 Task: Use the formula "FDIST" in spreadsheet "Project protfolio".
Action: Mouse moved to (750, 123)
Screenshot: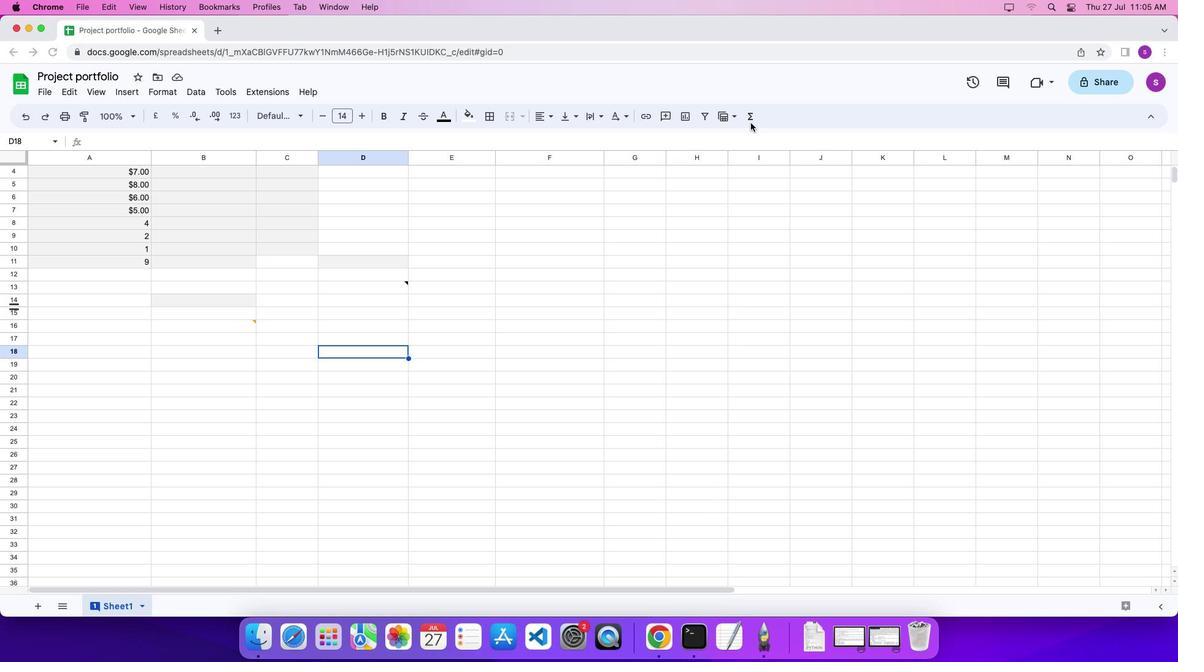 
Action: Mouse pressed left at (750, 123)
Screenshot: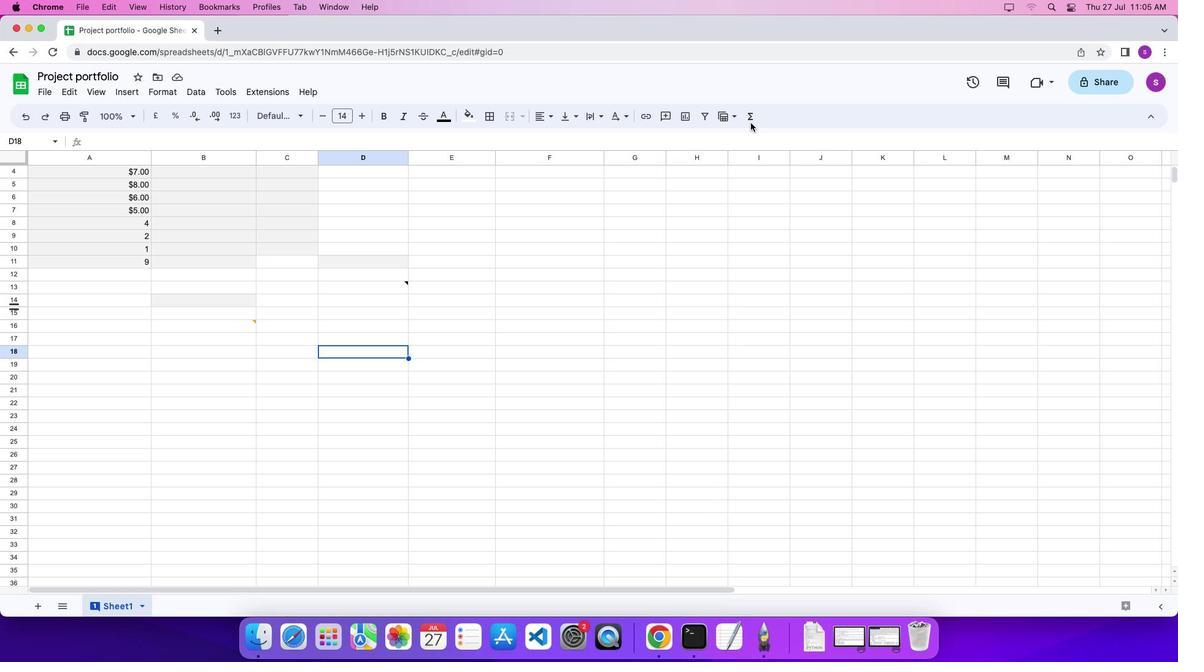 
Action: Mouse moved to (750, 119)
Screenshot: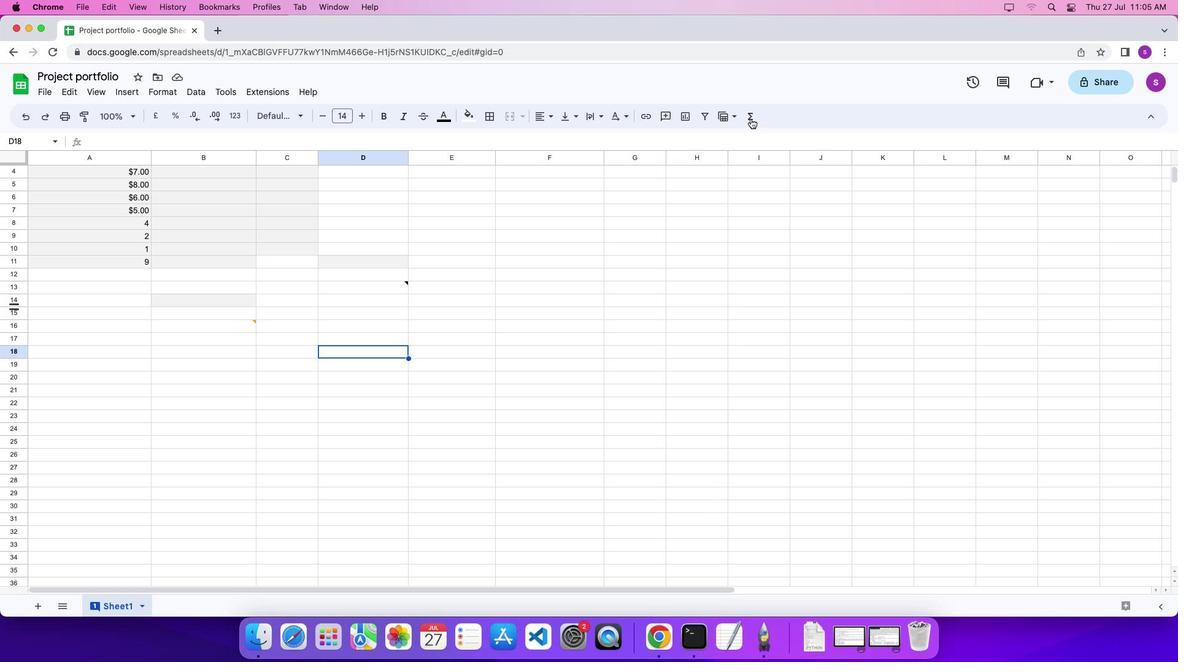 
Action: Mouse pressed left at (750, 119)
Screenshot: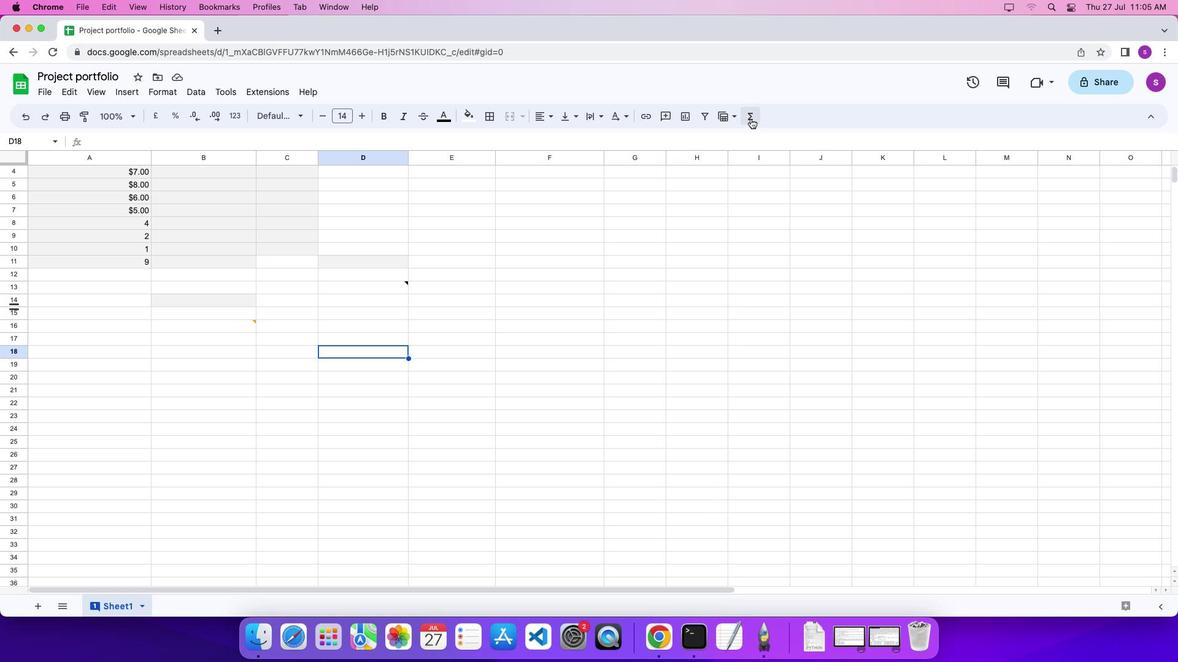 
Action: Mouse moved to (938, 530)
Screenshot: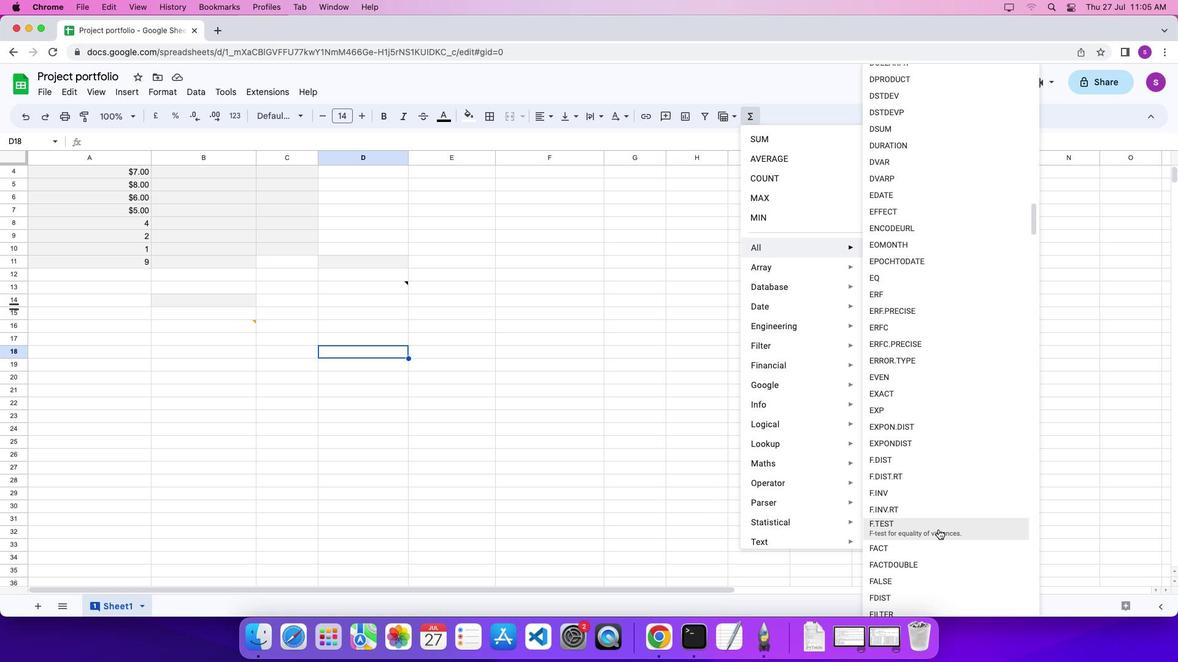 
Action: Mouse scrolled (938, 530) with delta (0, 0)
Screenshot: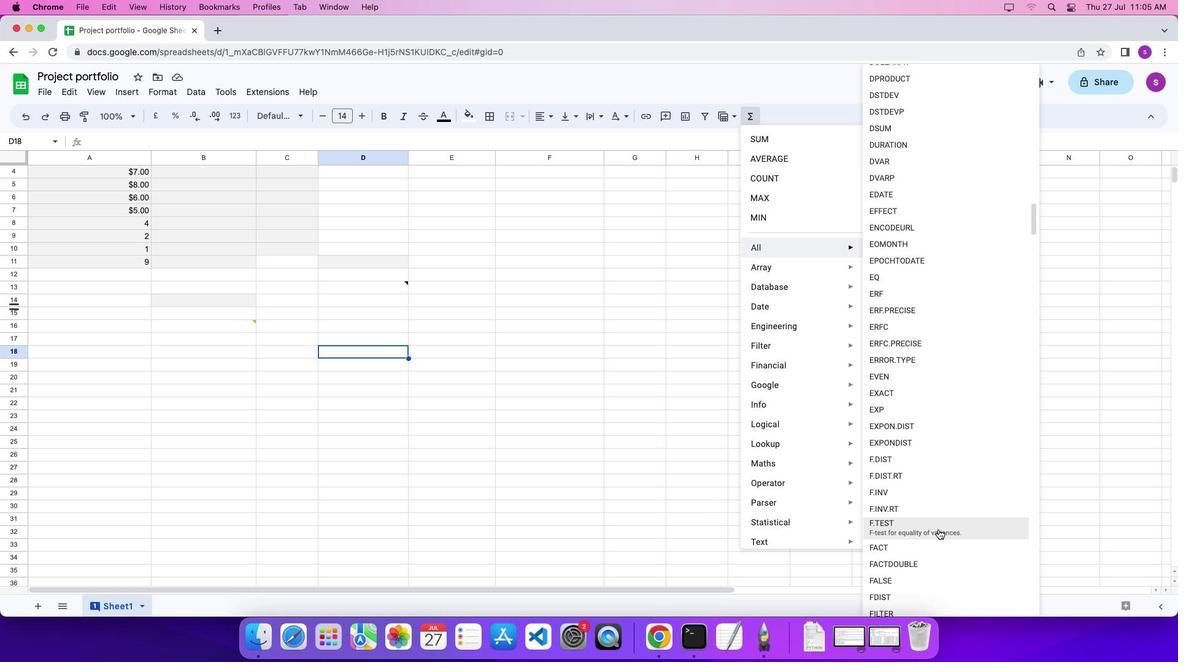 
Action: Mouse scrolled (938, 530) with delta (0, 0)
Screenshot: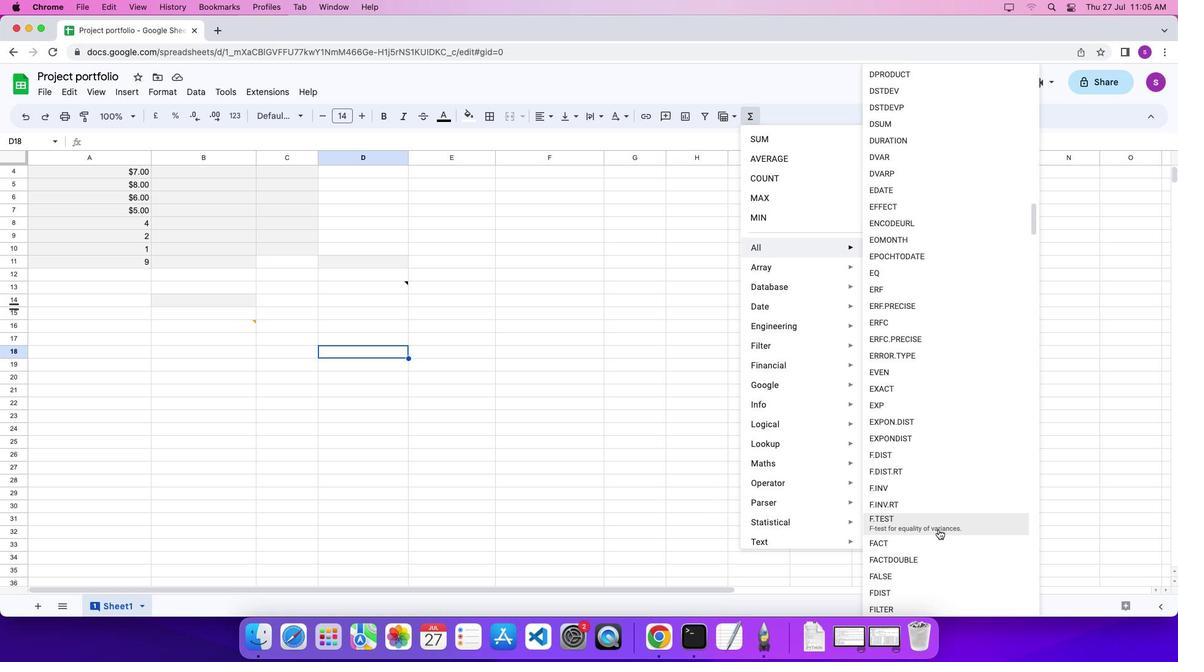 
Action: Mouse moved to (942, 582)
Screenshot: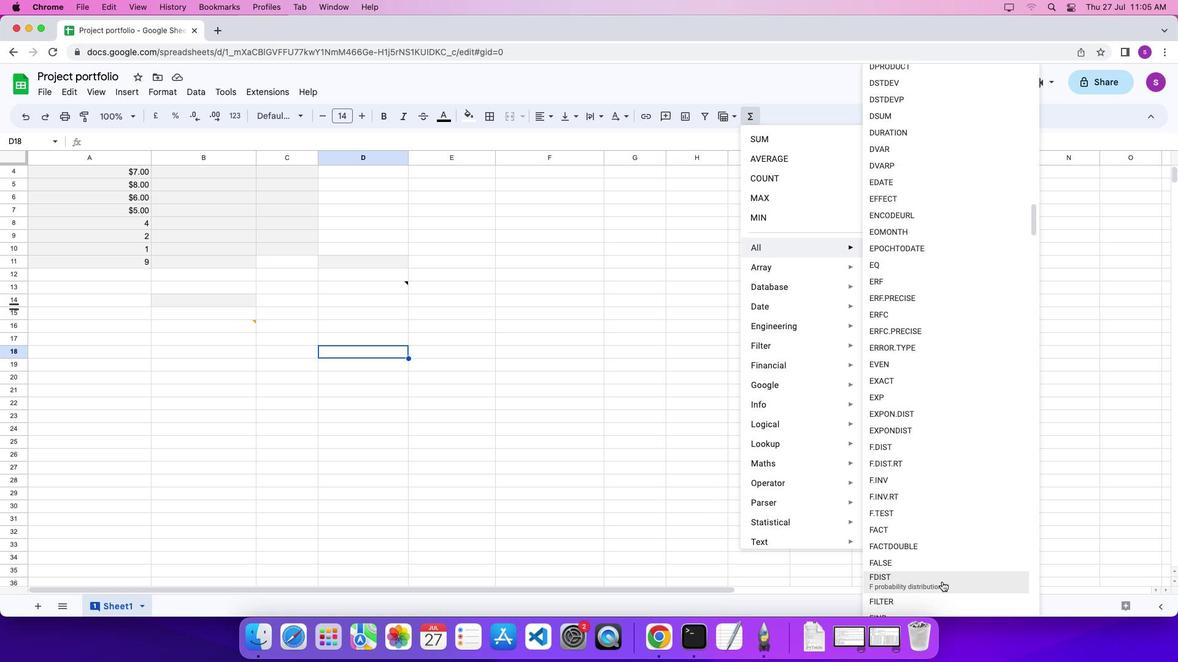 
Action: Mouse pressed left at (942, 582)
Screenshot: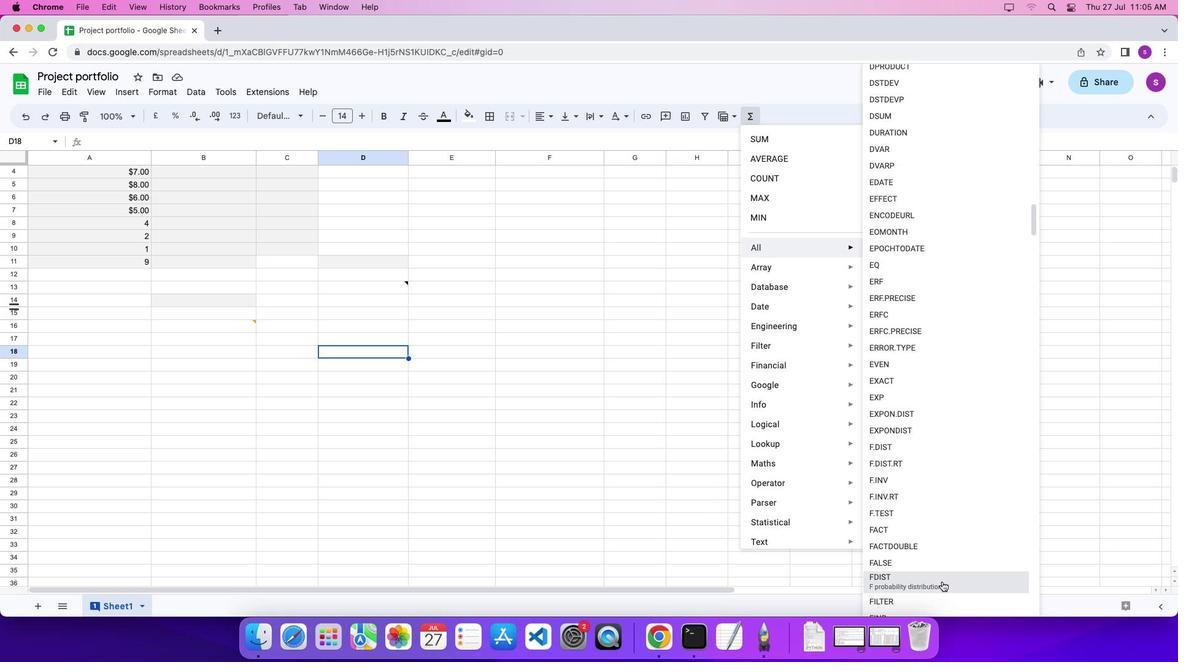 
Action: Mouse moved to (754, 457)
Screenshot: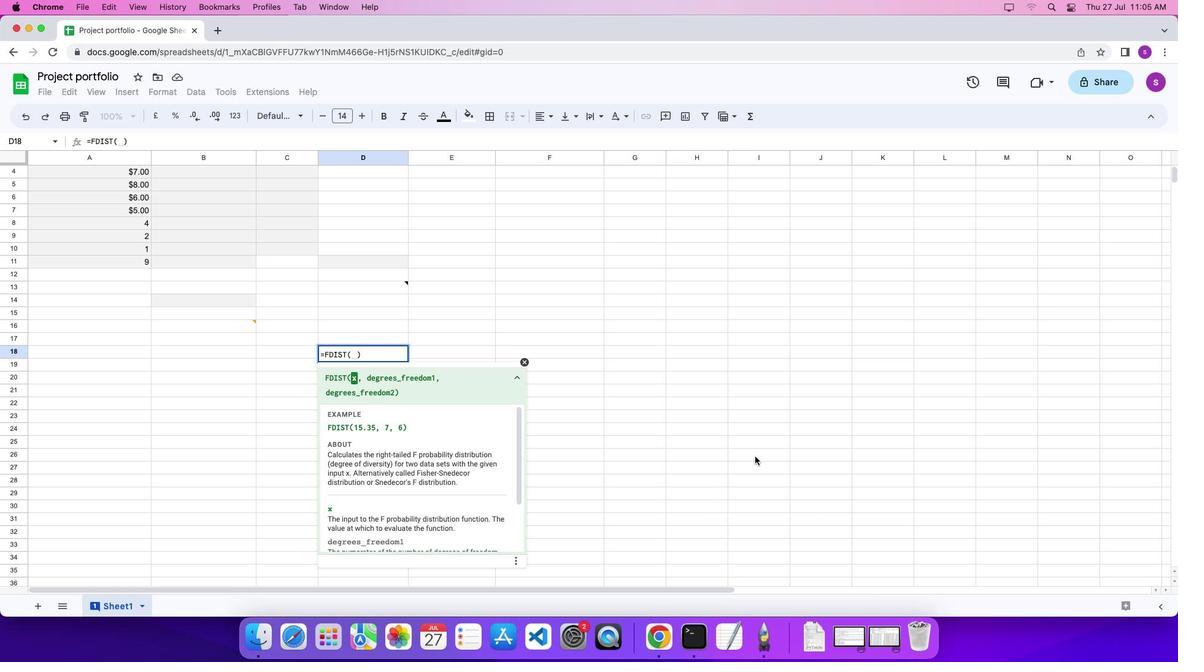 
Action: Key pressed '1''5''.''3''5'',''7'',''6''\x03'
Screenshot: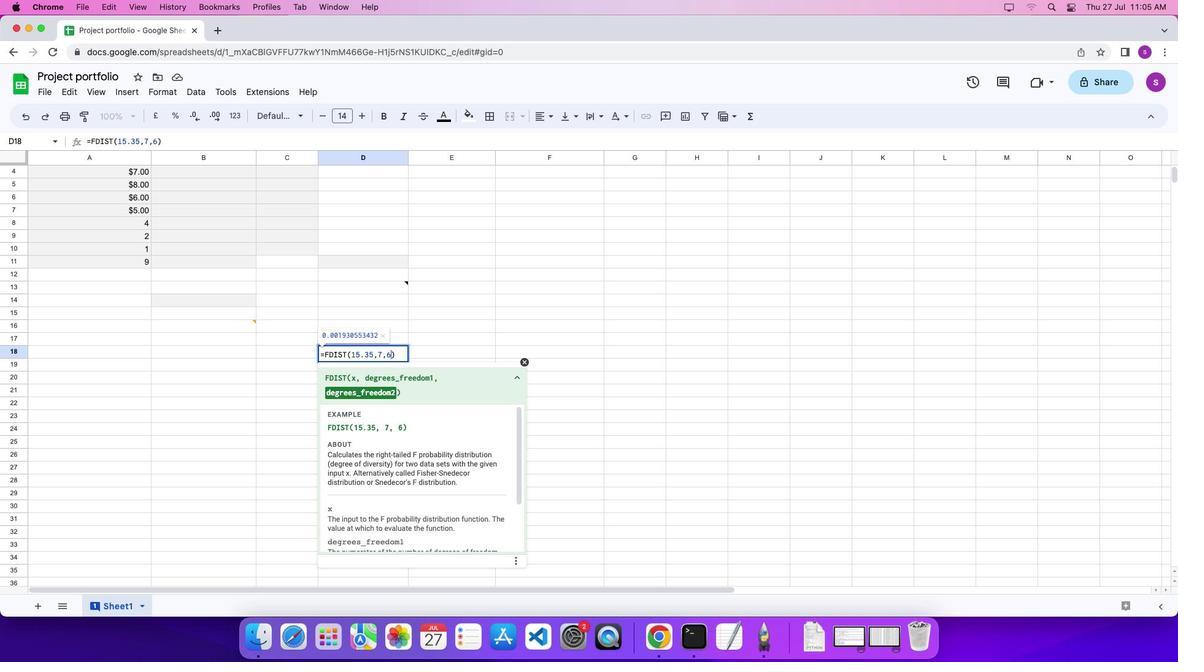 
